 Task: Forward the training session details to uchiha.uzumaki@softage.net.
Action: Mouse moved to (21, 72)
Screenshot: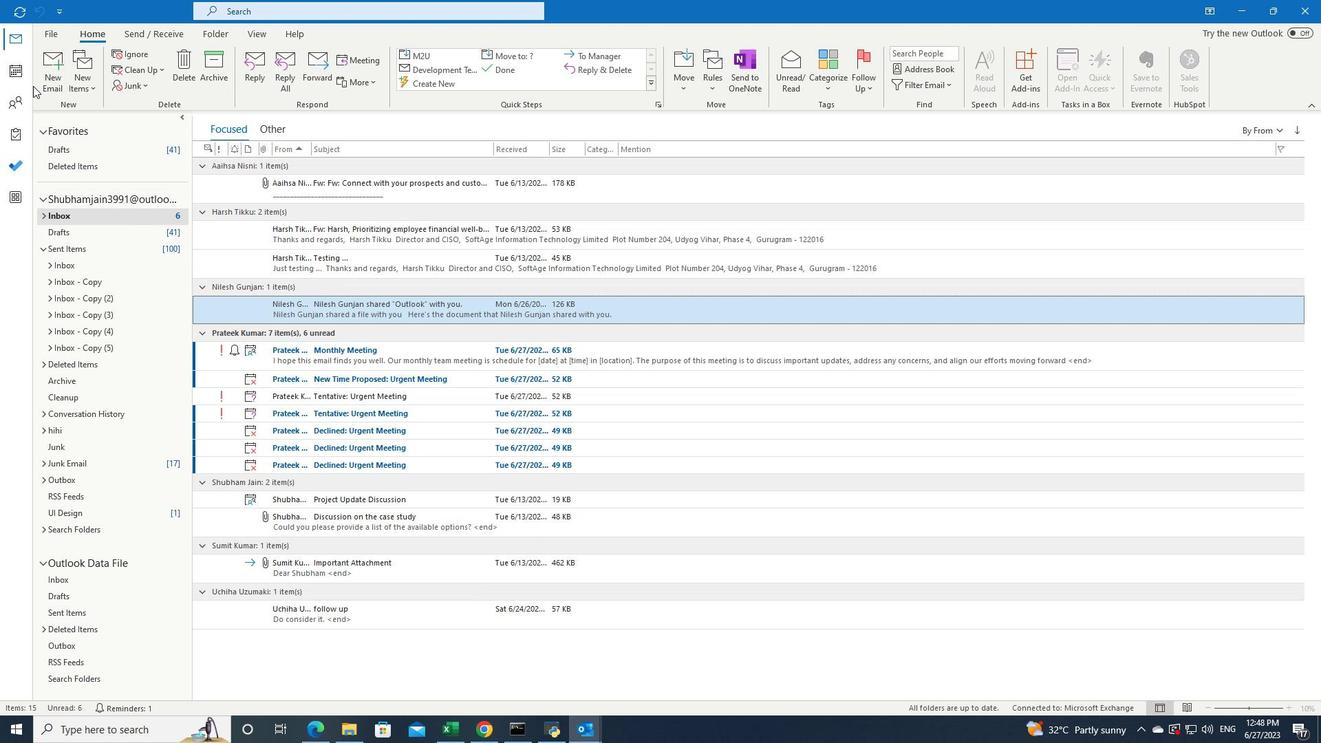 
Action: Mouse pressed left at (21, 72)
Screenshot: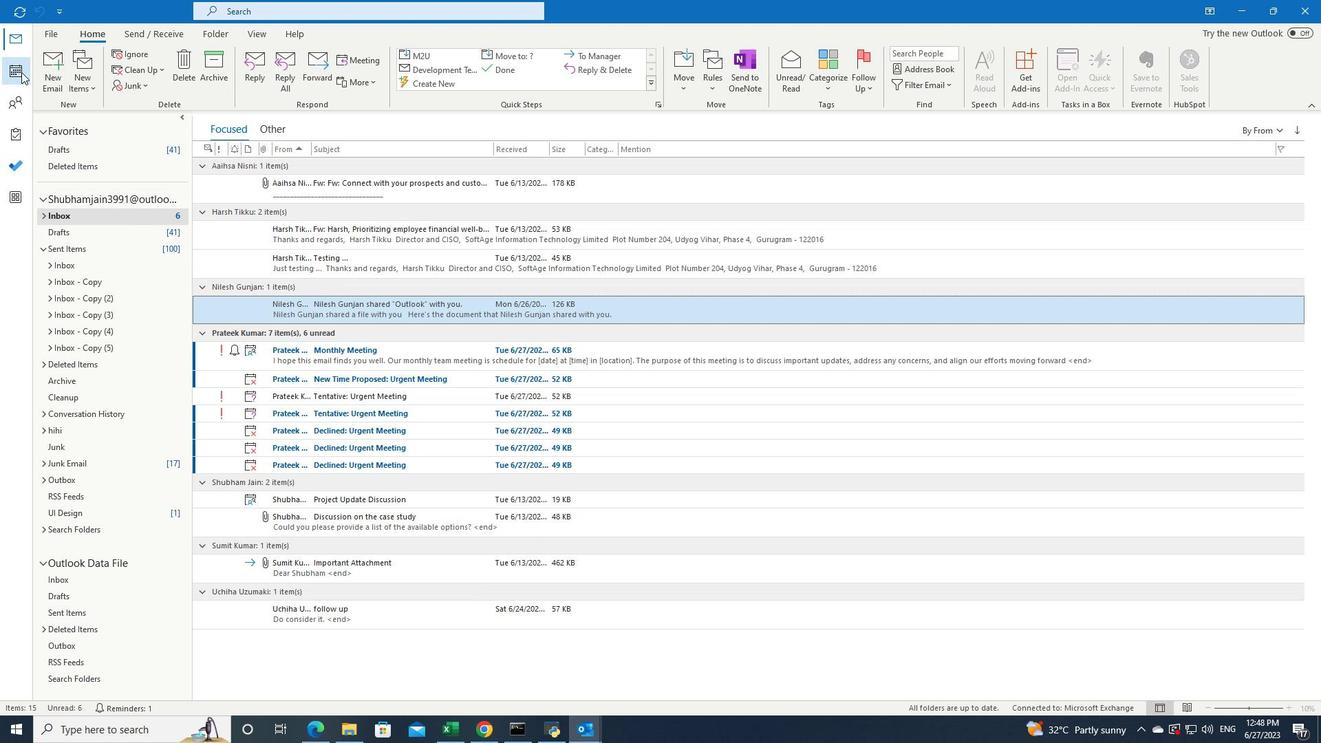 
Action: Mouse moved to (248, 616)
Screenshot: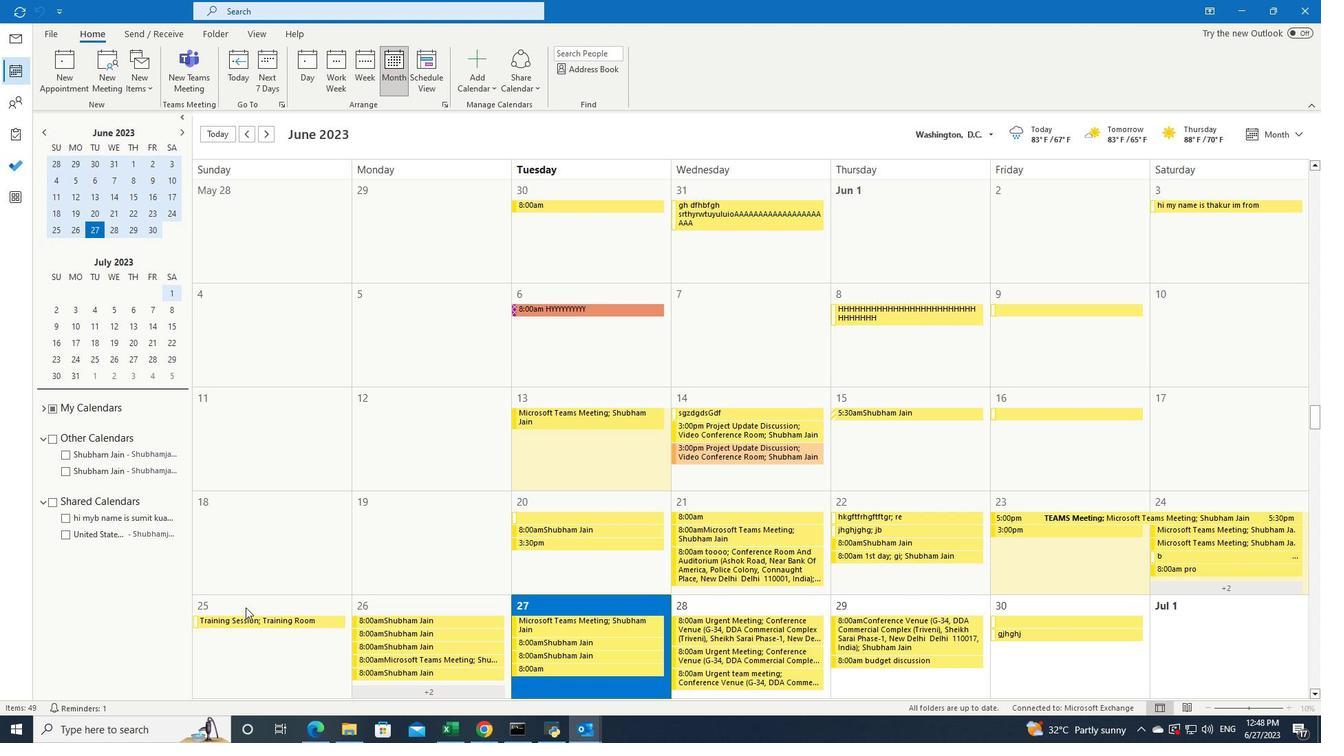 
Action: Mouse pressed left at (248, 616)
Screenshot: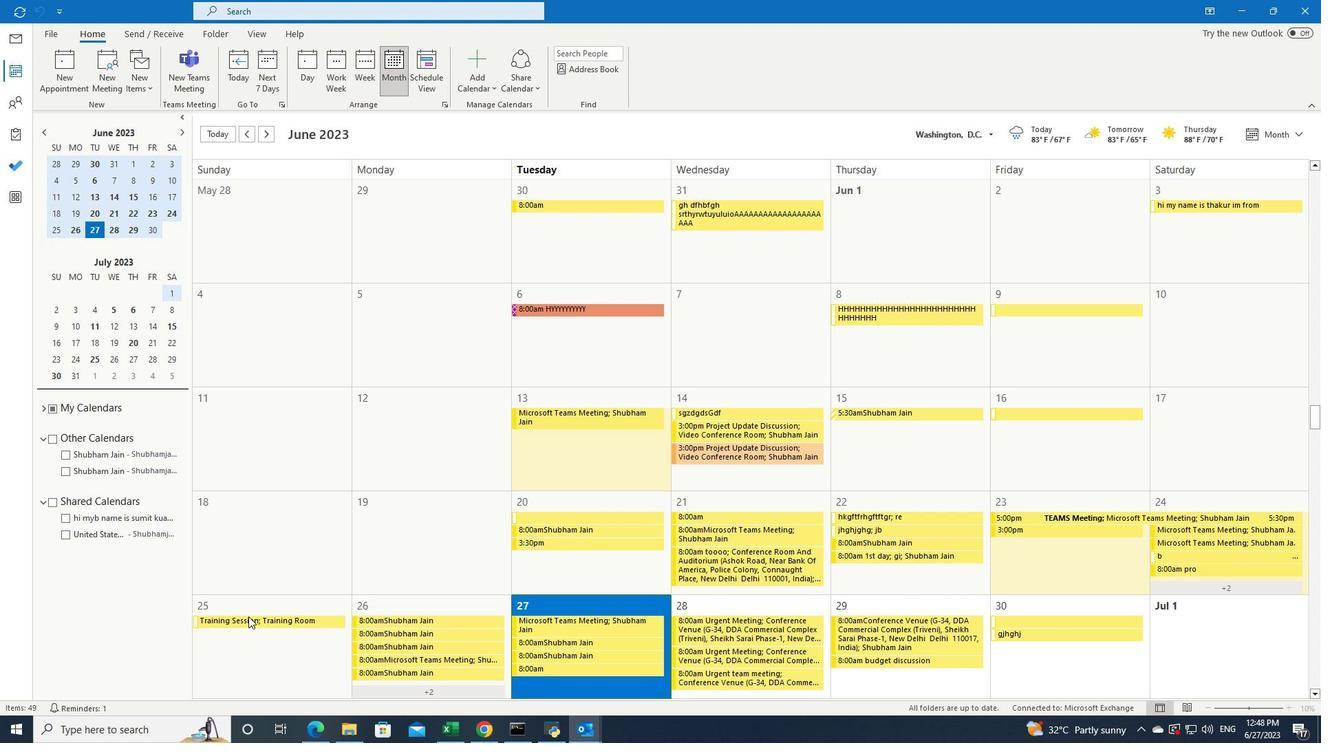 
Action: Mouse moved to (106, 72)
Screenshot: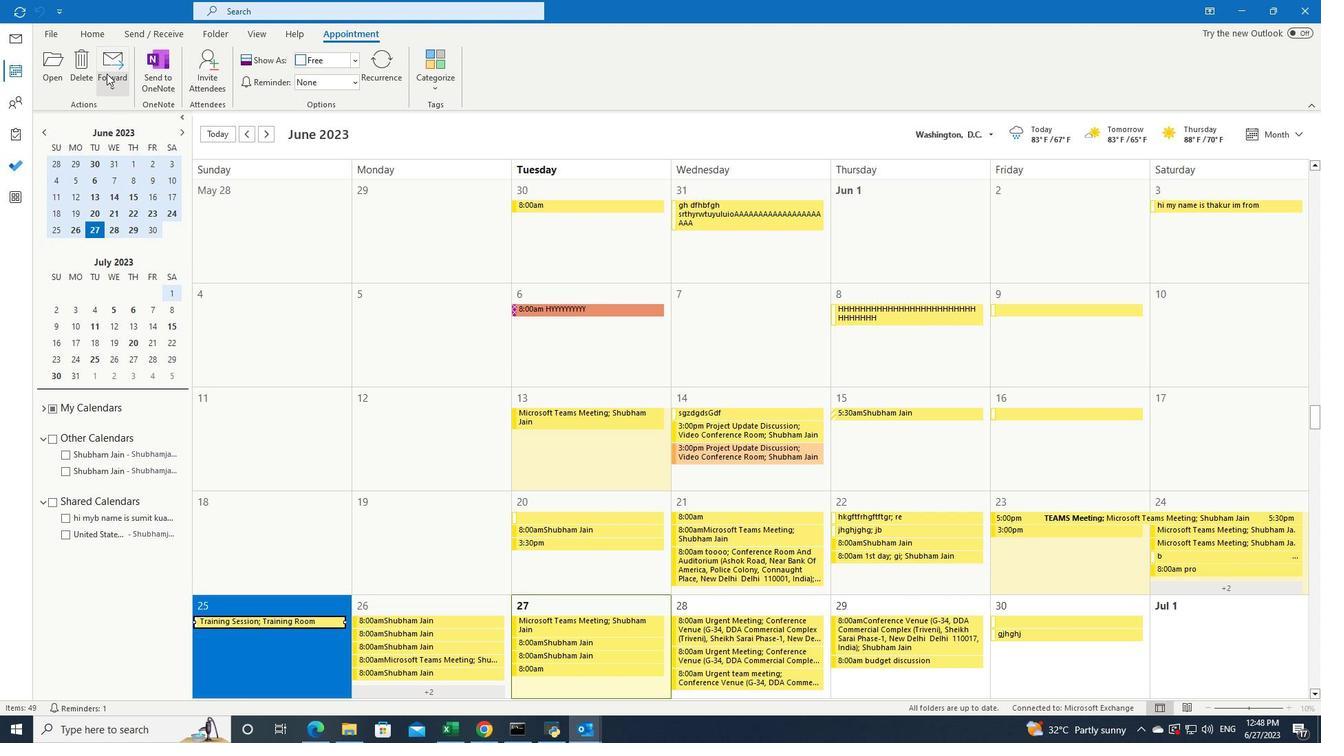 
Action: Mouse pressed left at (106, 72)
Screenshot: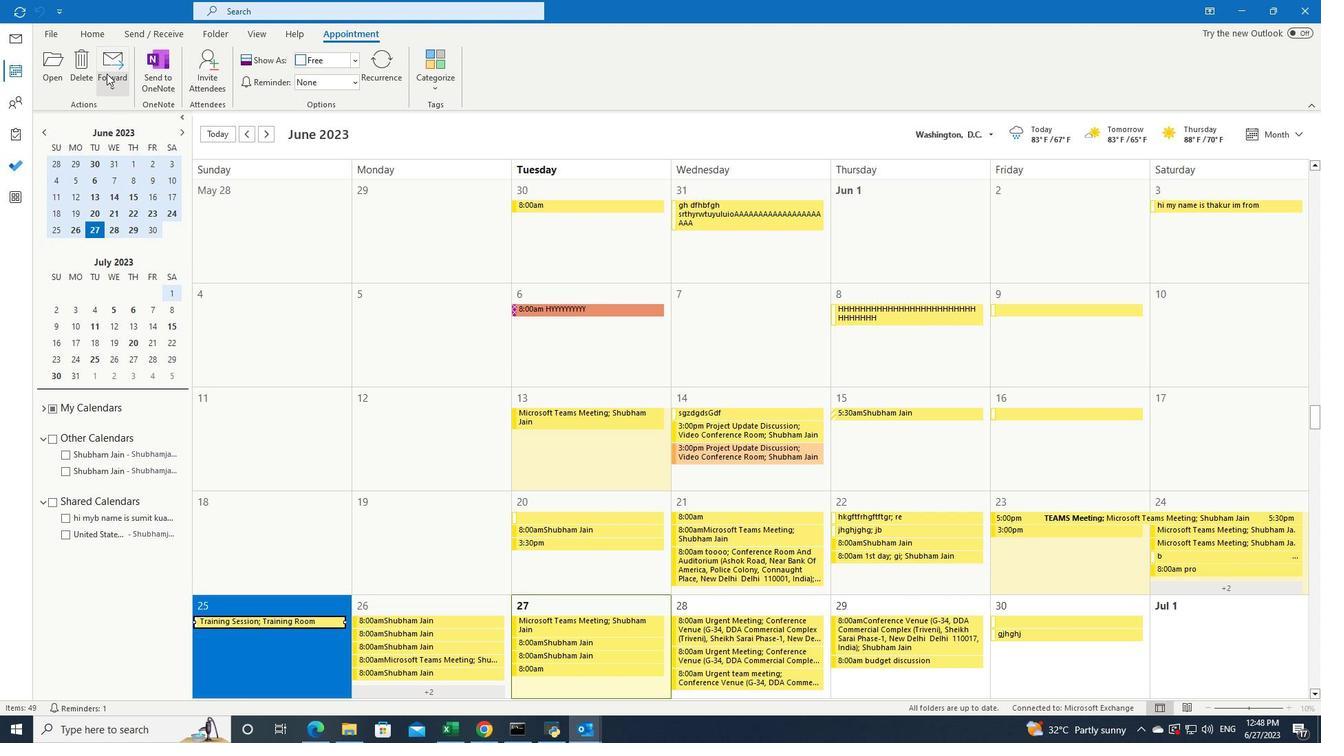 
Action: Mouse moved to (122, 103)
Screenshot: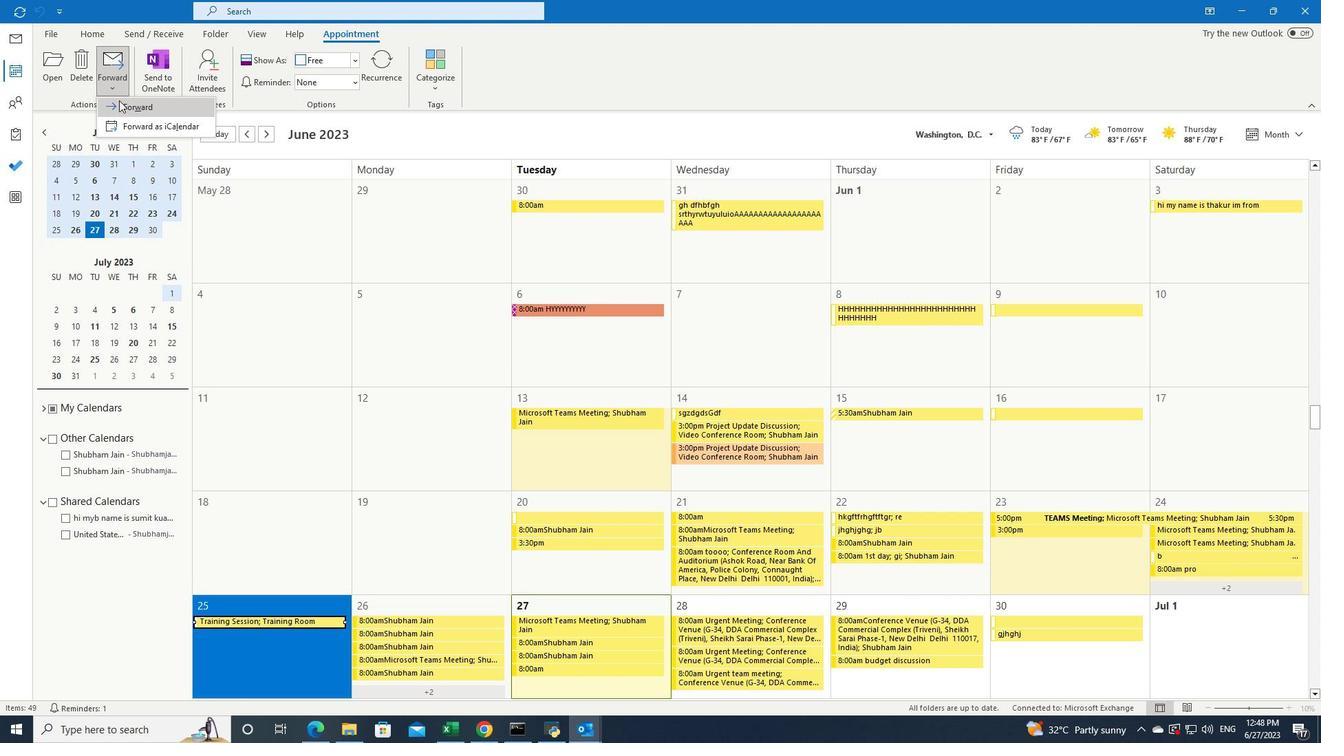 
Action: Mouse pressed left at (122, 103)
Screenshot: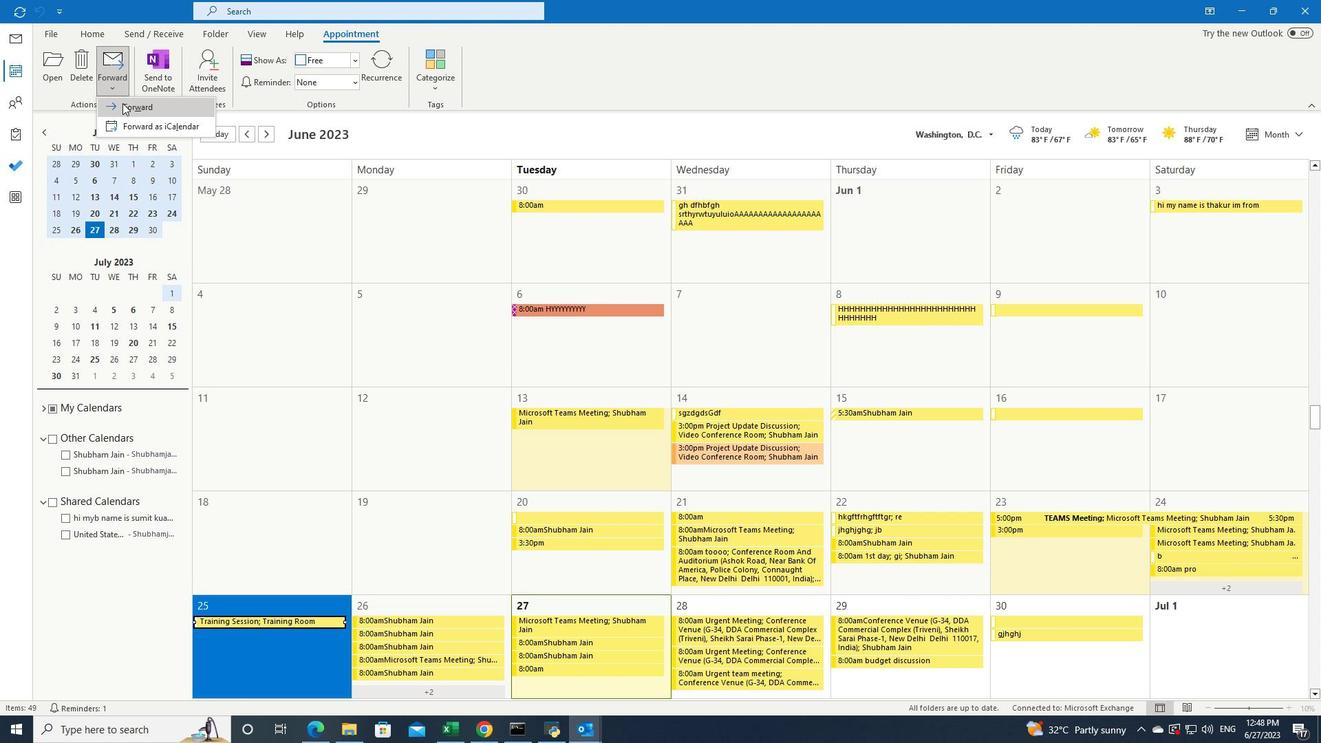 
Action: Key pressed uchiha.uzumaki<Key.shift>@softage.net
Screenshot: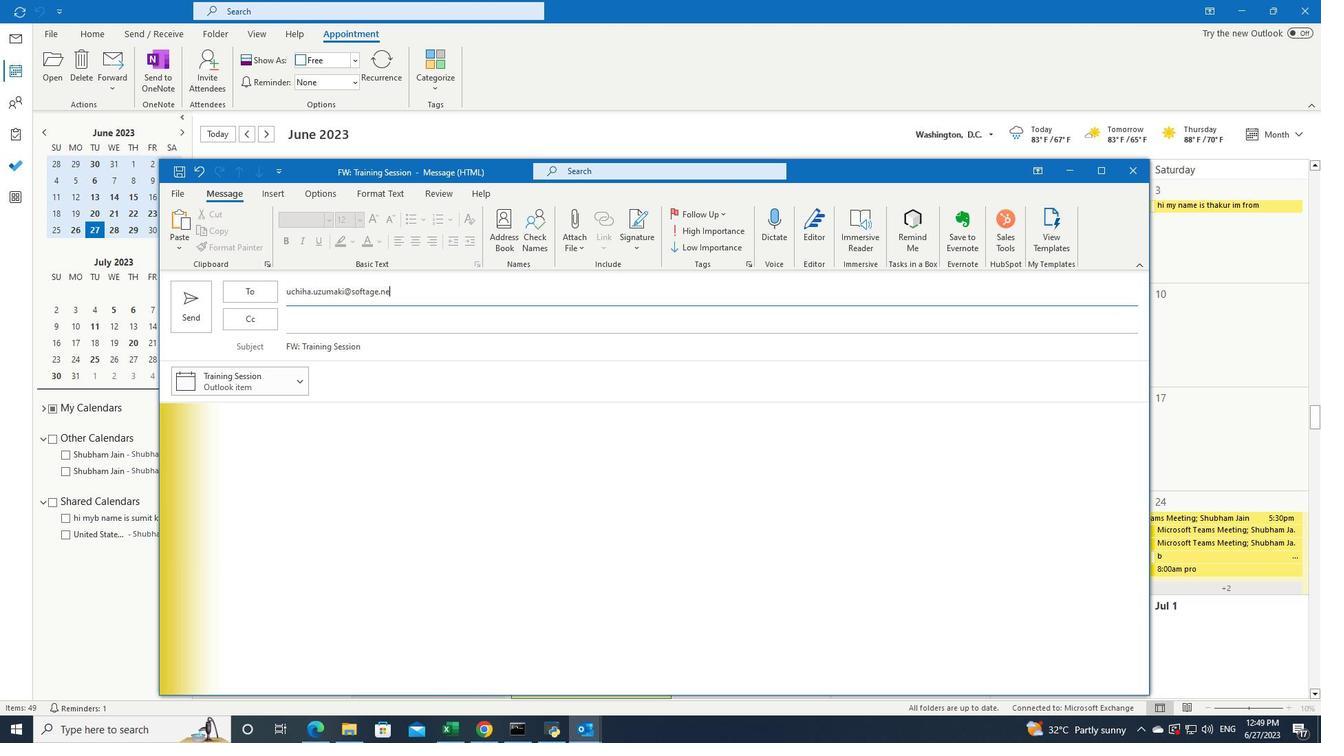 
Action: Mouse moved to (368, 353)
Screenshot: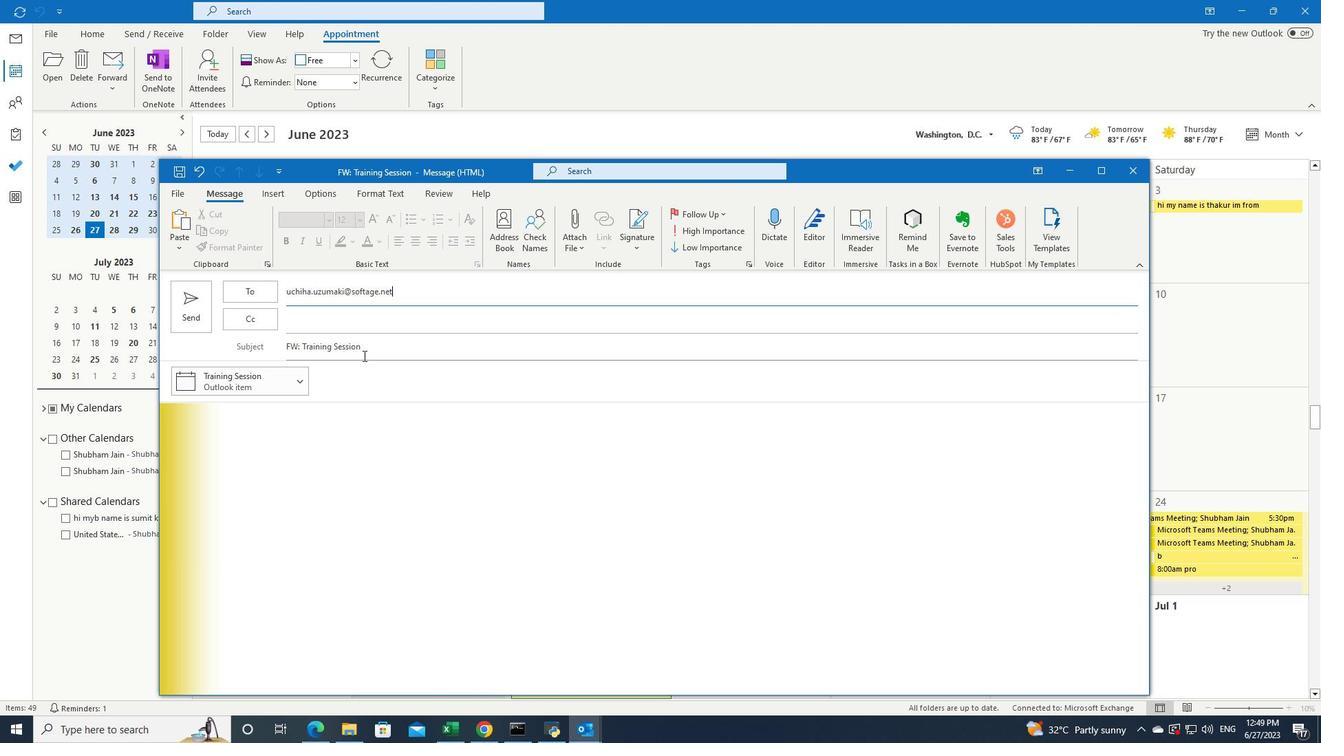 
Action: Mouse pressed left at (368, 353)
Screenshot: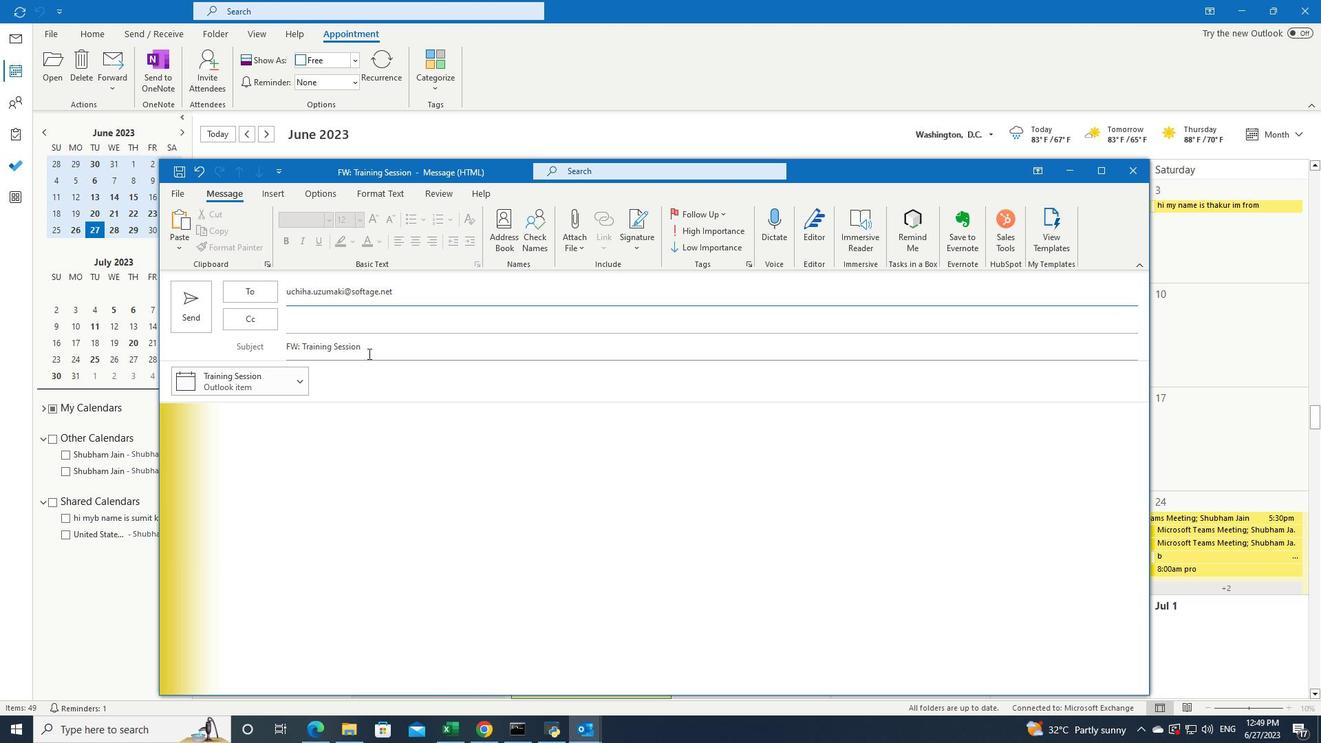 
Action: Key pressed <Key.space>and<Key.space><Key.shift>Workshops
Screenshot: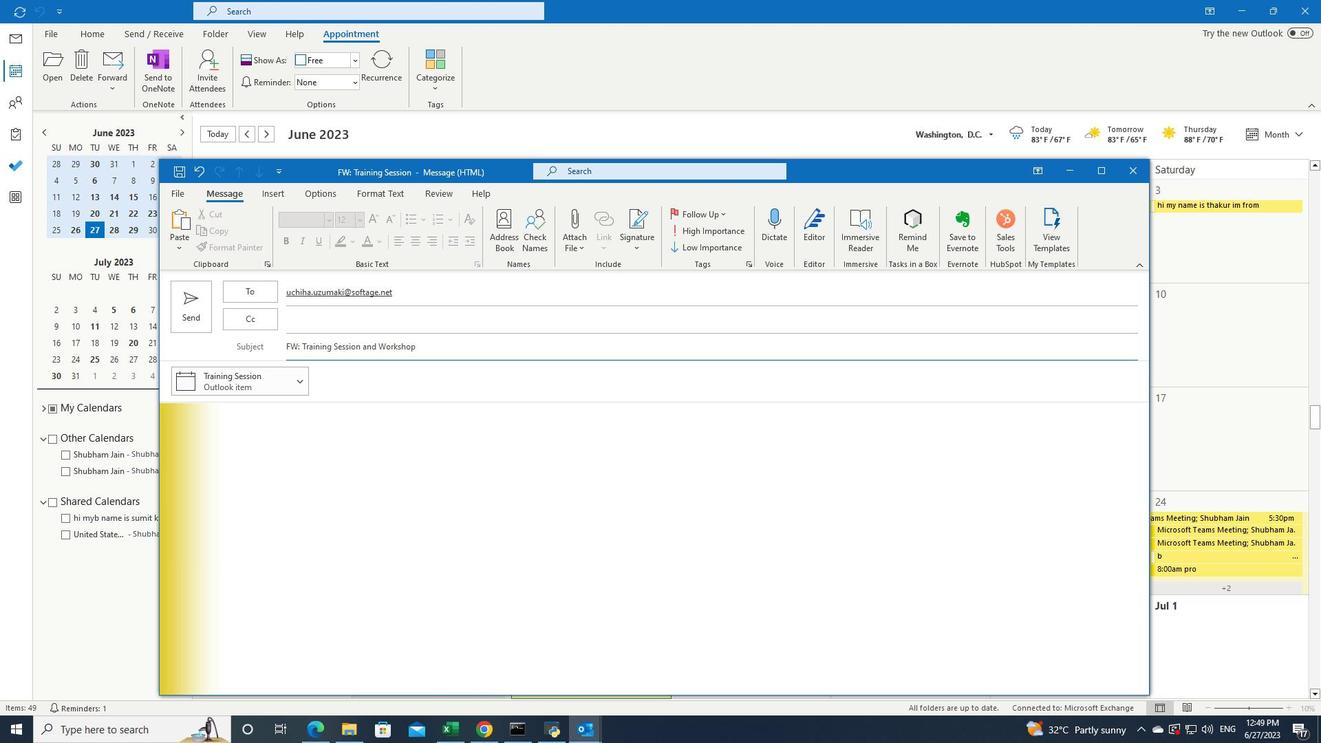 
Action: Mouse moved to (190, 315)
Screenshot: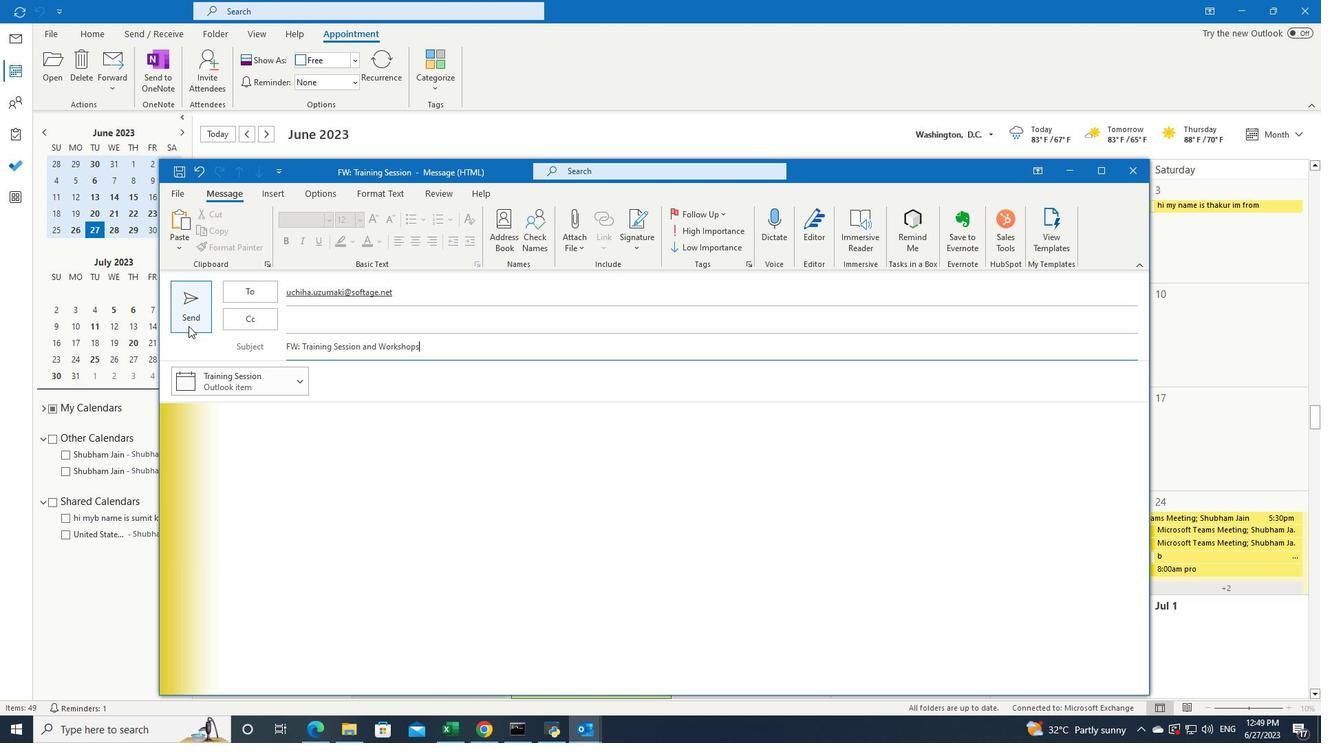 
Action: Mouse pressed left at (190, 315)
Screenshot: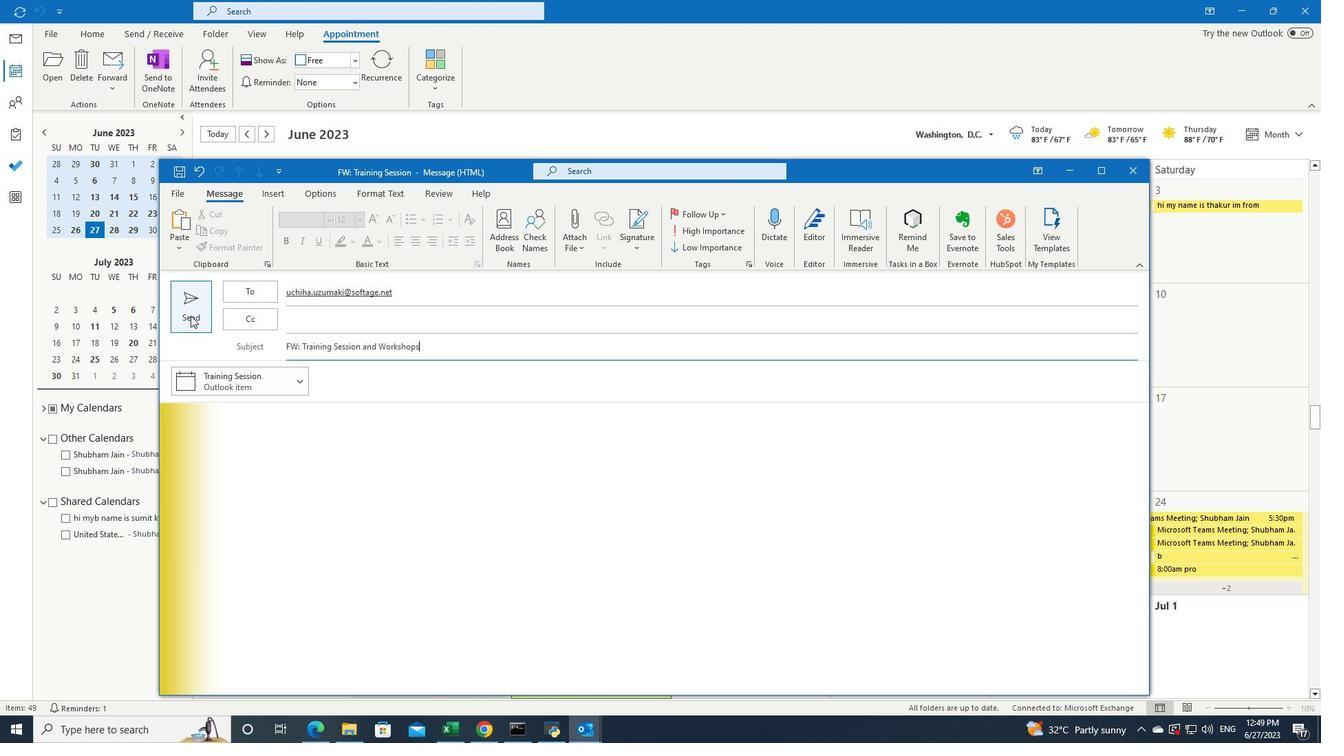 
